 Task: Create New Customer with Customer Name: Molly's Variety Store, Billing Address Line1: 3553 Washington Street, Billing Address Line2:  Alice, Billing Address Line3:  Texas 78332, Cell Number: 910-243-5489
Action: Mouse moved to (164, 29)
Screenshot: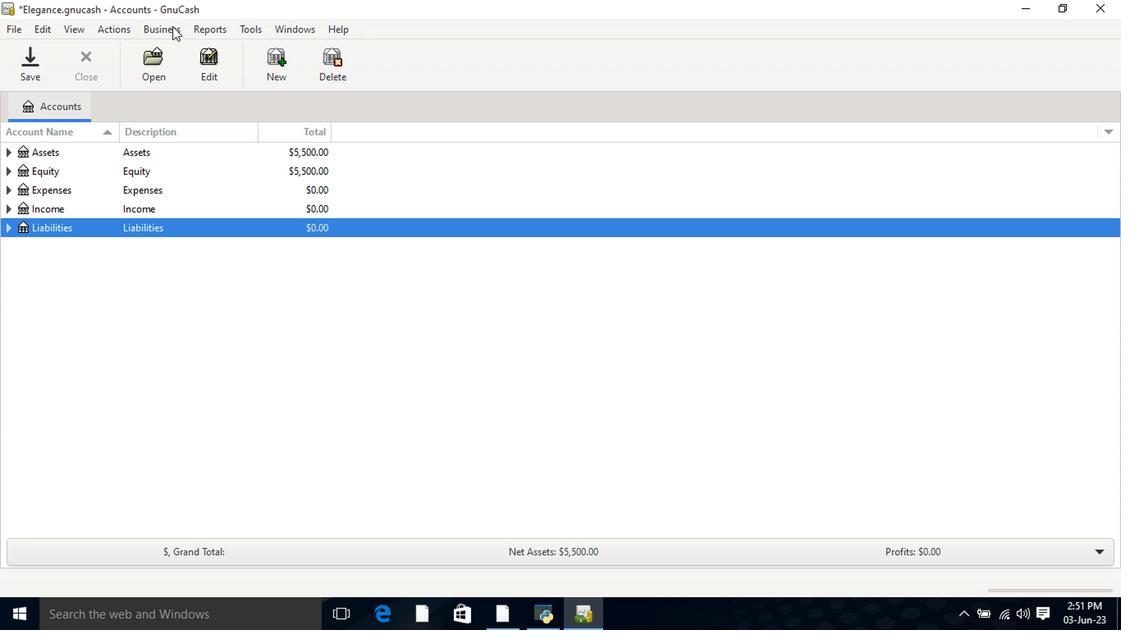 
Action: Mouse pressed left at (164, 29)
Screenshot: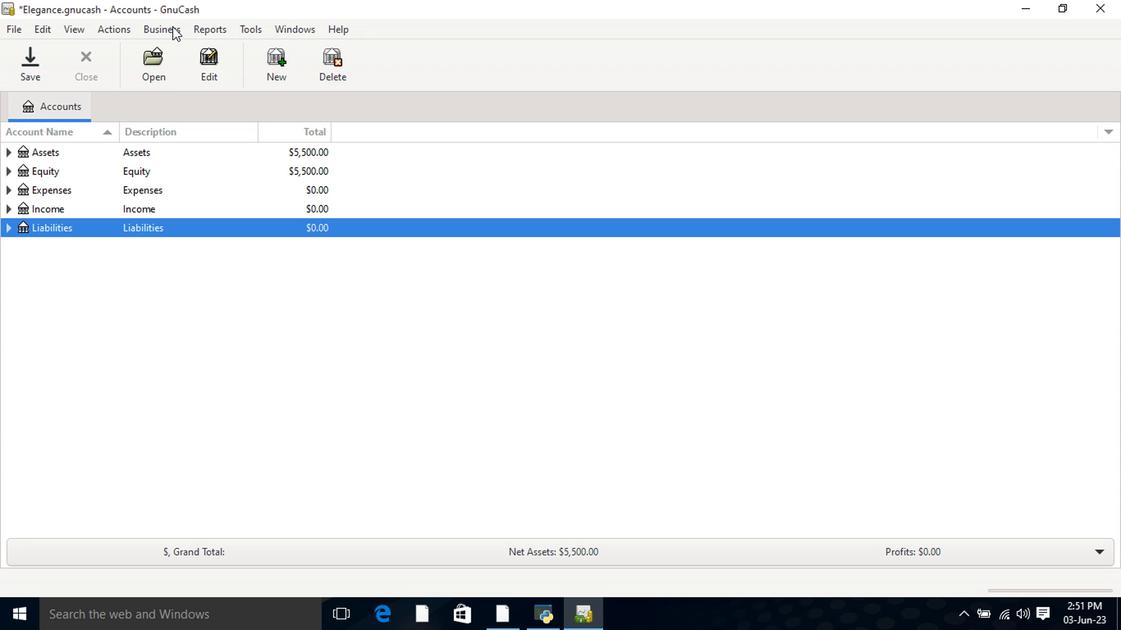
Action: Mouse moved to (353, 67)
Screenshot: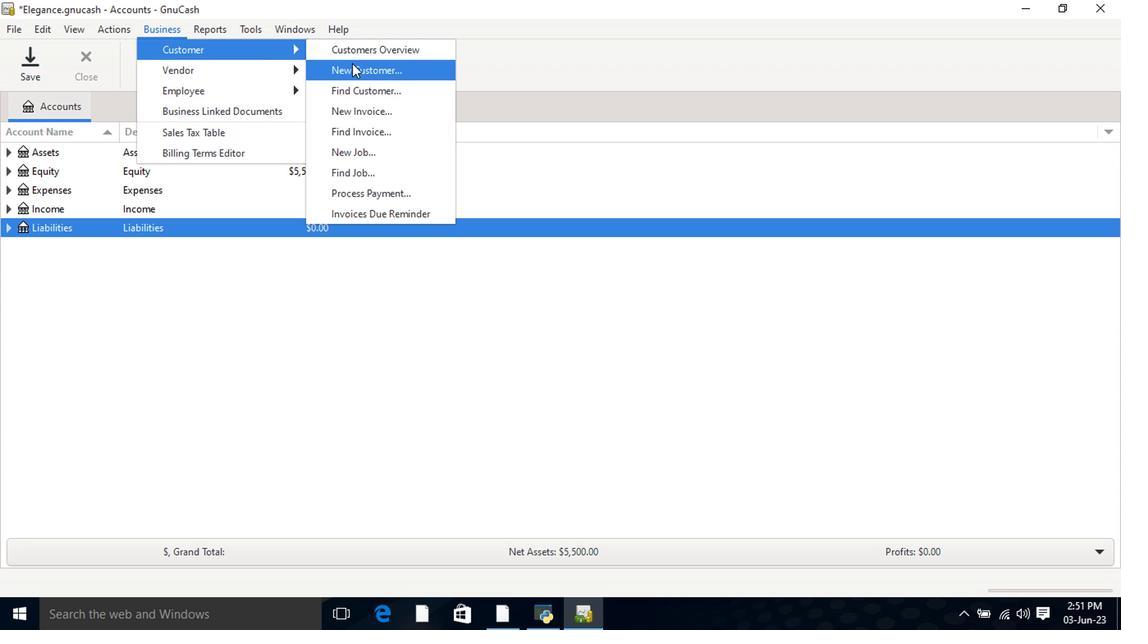 
Action: Mouse pressed left at (353, 67)
Screenshot: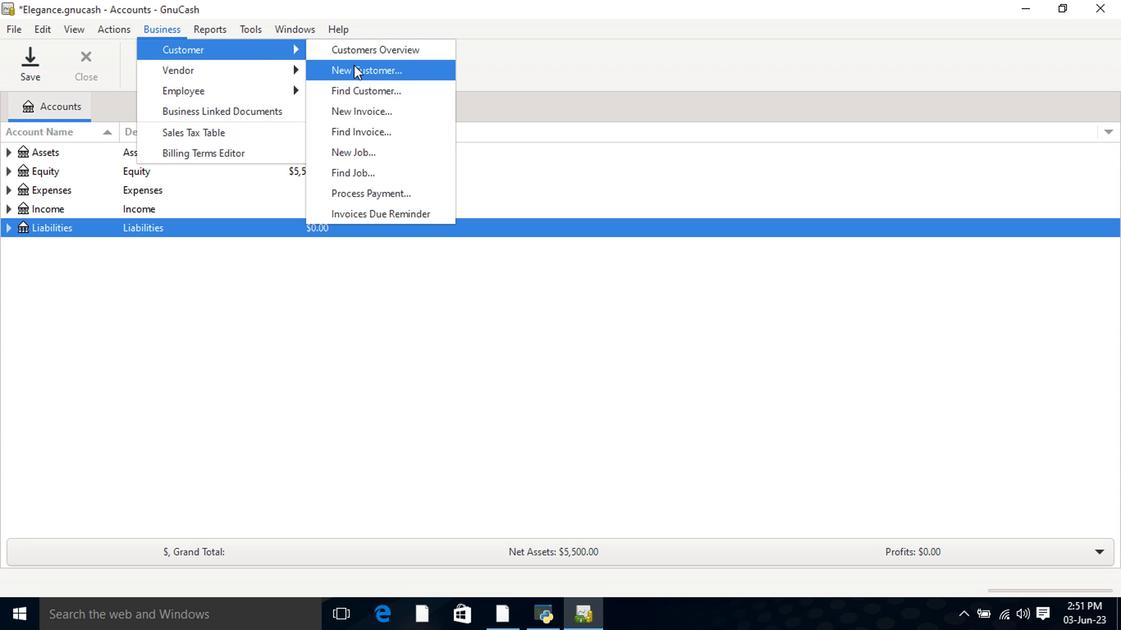 
Action: Mouse moved to (552, 185)
Screenshot: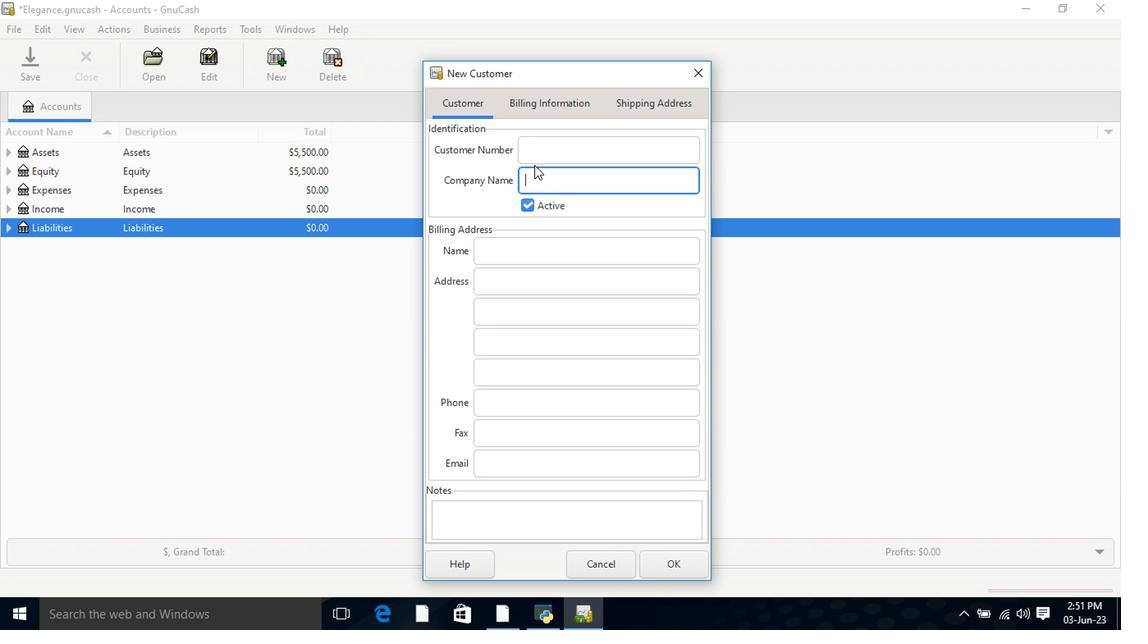 
Action: Key pressed <Key.shift>Molly's<Key.space><Key.shift>Variety<Key.space><Key.shift>Store<Key.tab><Key.tab><Key.tab>3553<Key.space><Key.shift>washington<Key.space><Key.shift>Street<Key.tab><Key.shift>Alice<Key.tab><Key.shift>Texas<Key.space>78332<Key.tab><Key.tab>910-243-5489
Screenshot: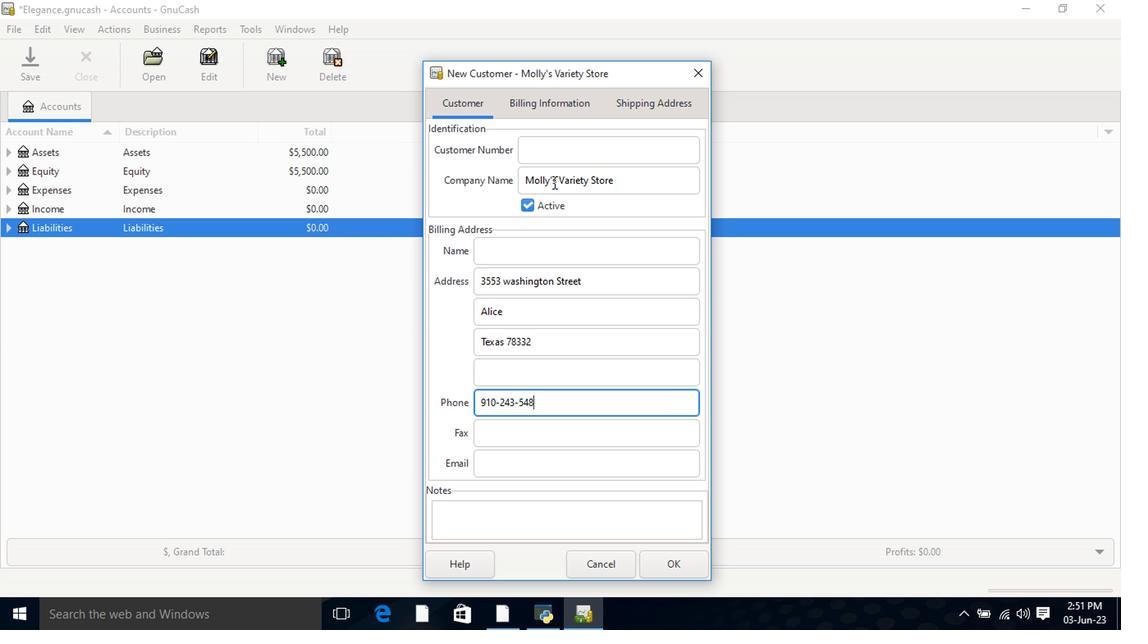 
Action: Mouse moved to (547, 108)
Screenshot: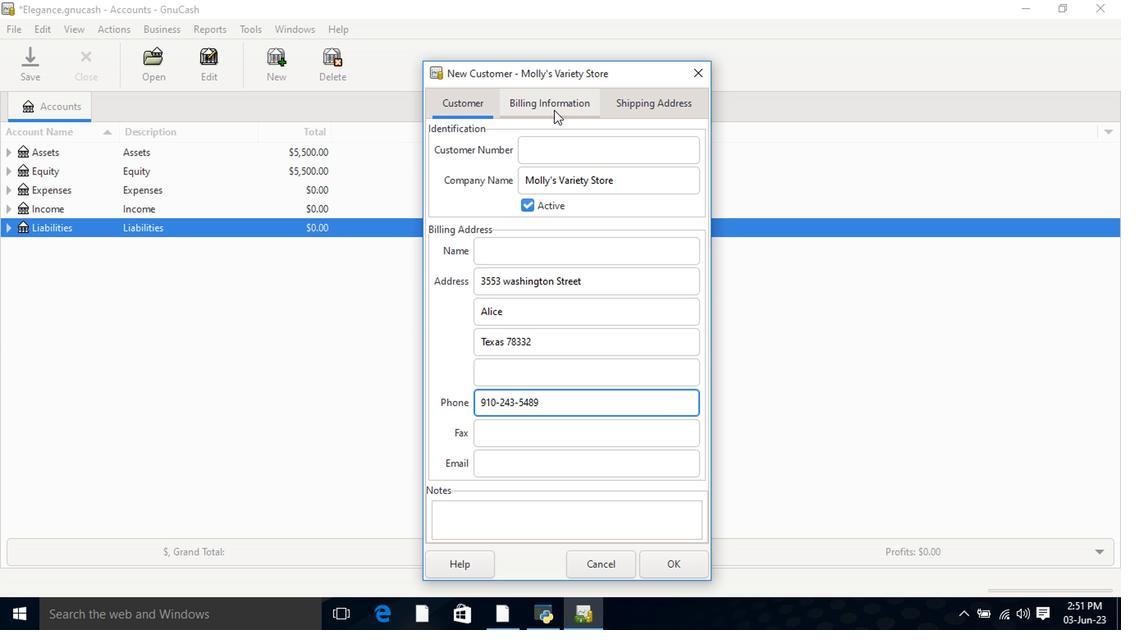 
Action: Mouse pressed left at (547, 108)
Screenshot: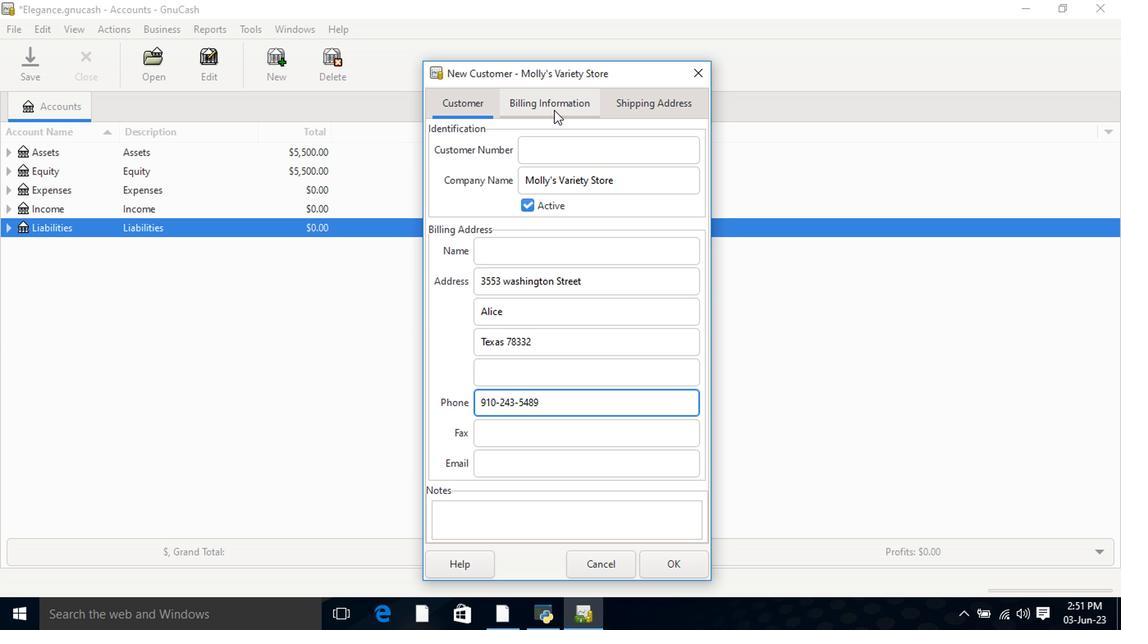 
Action: Mouse moved to (648, 111)
Screenshot: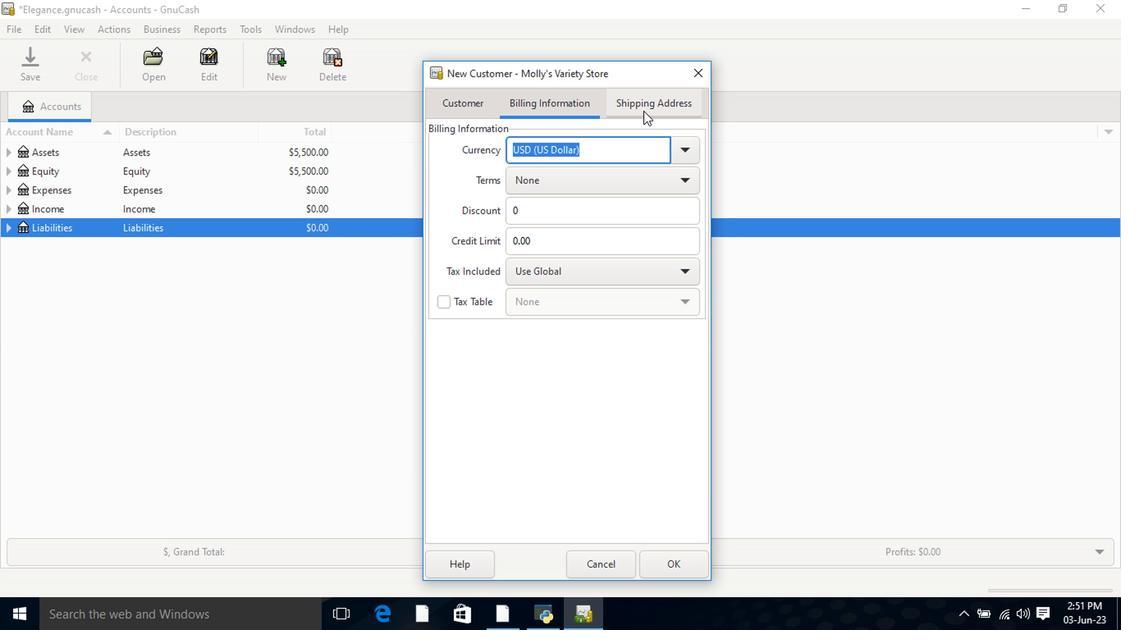 
Action: Mouse pressed left at (648, 111)
Screenshot: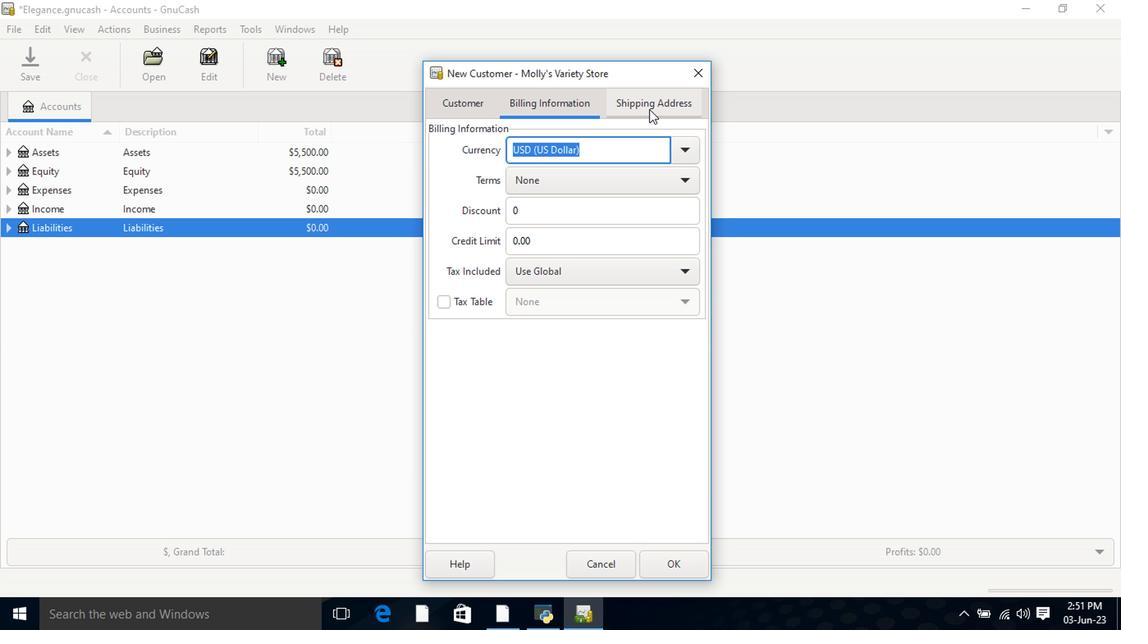 
Action: Mouse moved to (678, 561)
Screenshot: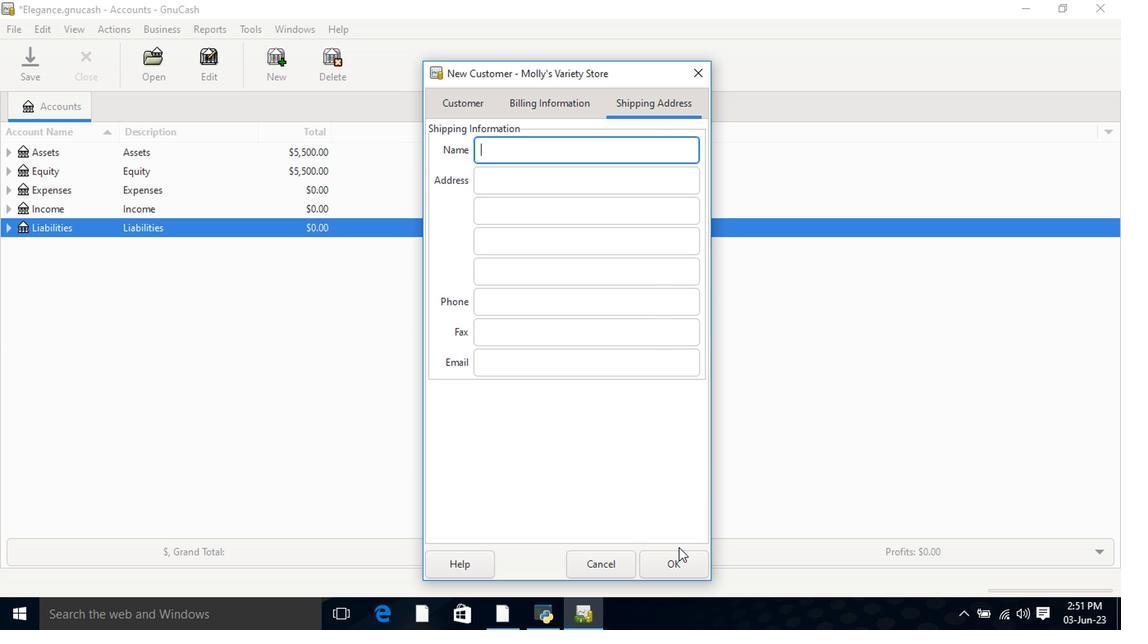 
Action: Mouse pressed left at (678, 561)
Screenshot: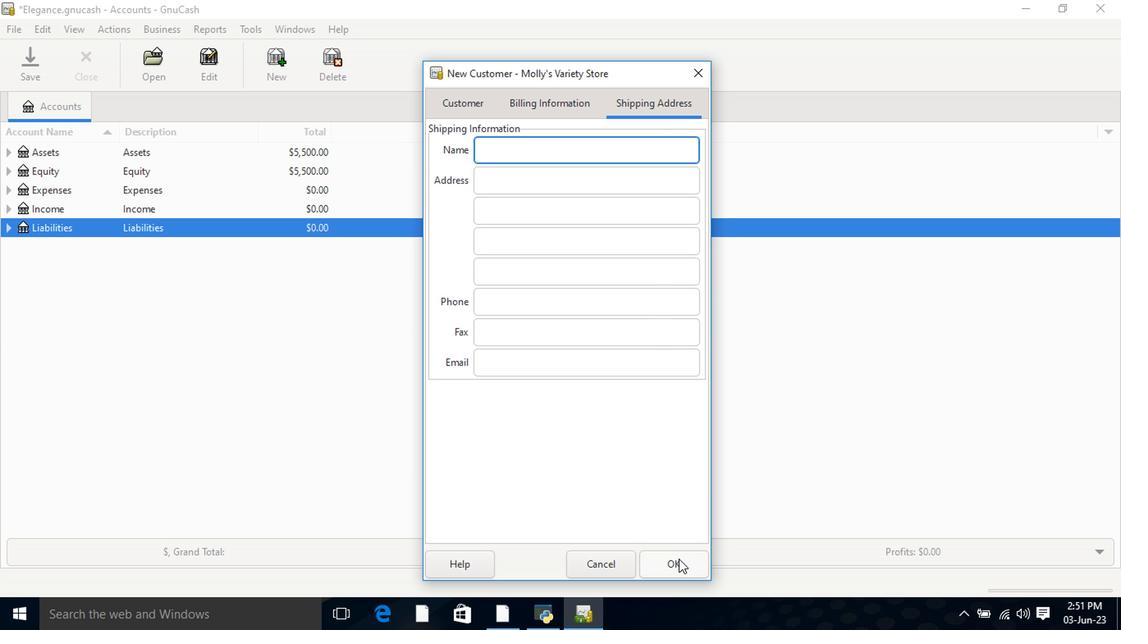 
Action: Mouse moved to (659, 456)
Screenshot: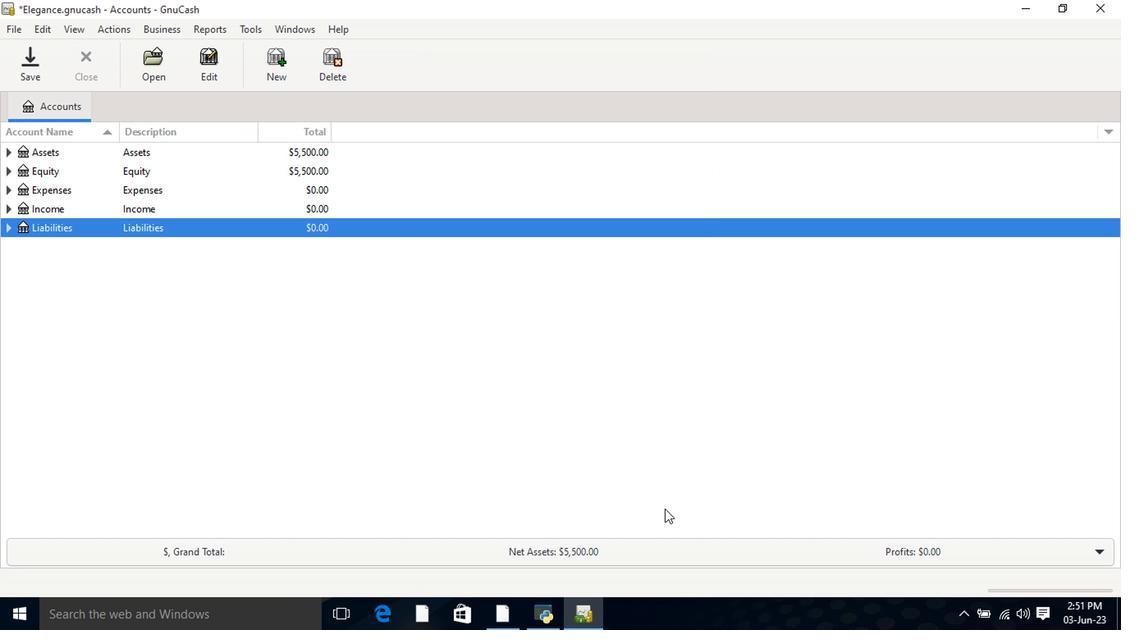 
